 Task: Start in the project AgileLogic the sprint 'Virtualization Sprint', with a duration of 2 weeks. Start in the project AgileLogic the sprint 'Virtualization Sprint', with a duration of 1 week. Start in the project AgileLogic the sprint 'Virtualization Sprint', with a duration of 3 weeks
Action: Mouse moved to (1219, 269)
Screenshot: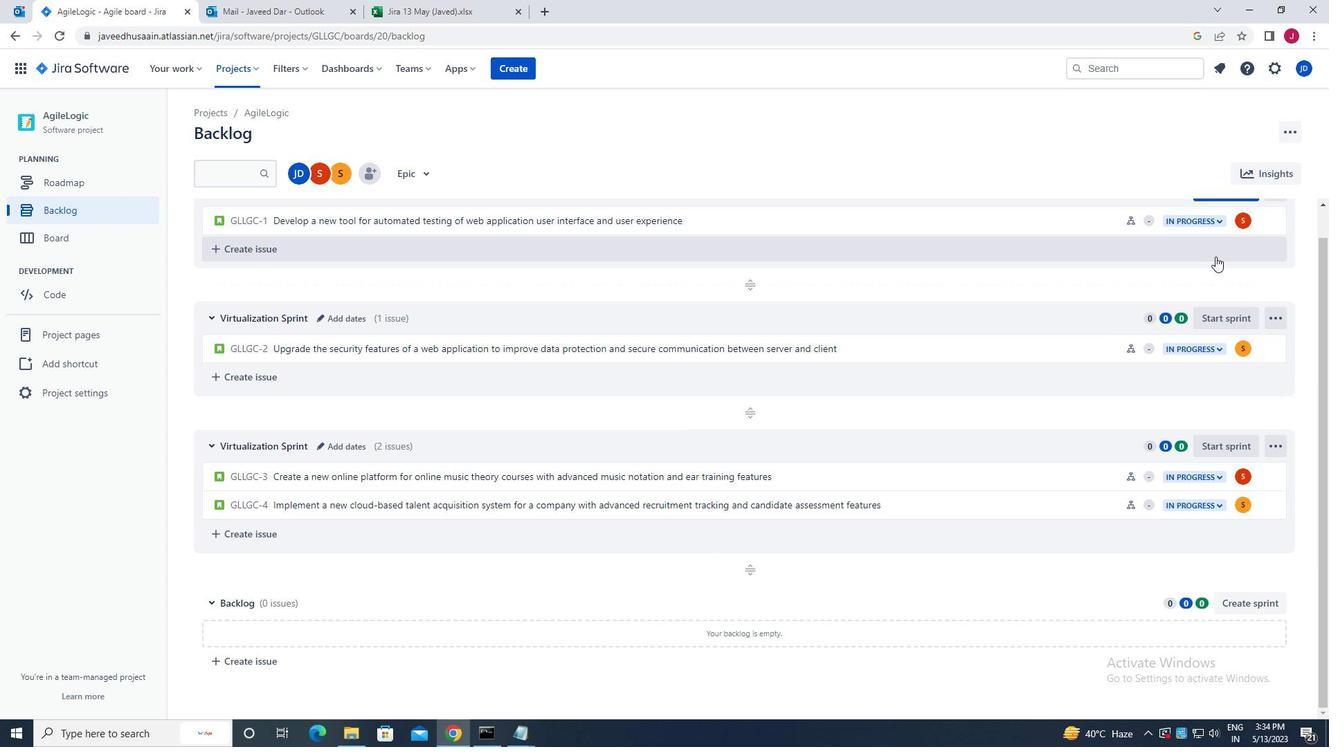 
Action: Mouse scrolled (1219, 270) with delta (0, 0)
Screenshot: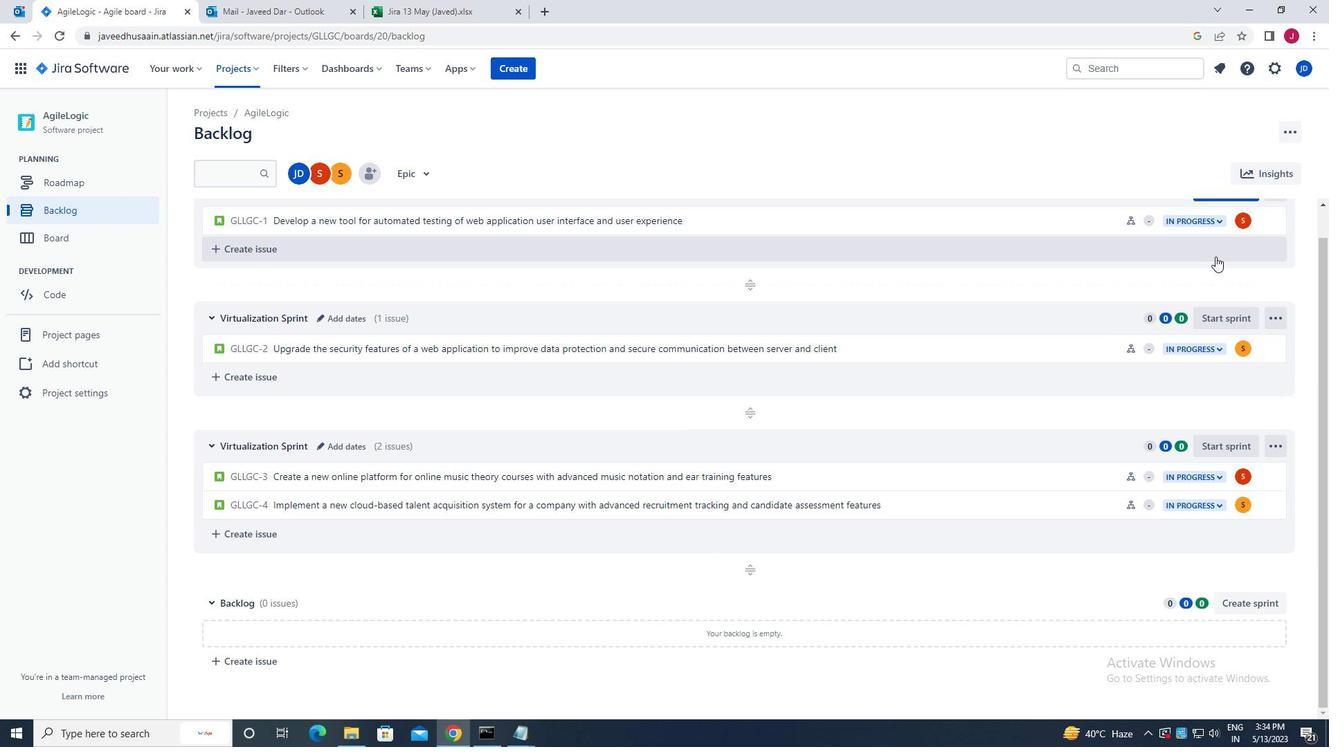 
Action: Mouse scrolled (1219, 270) with delta (0, 0)
Screenshot: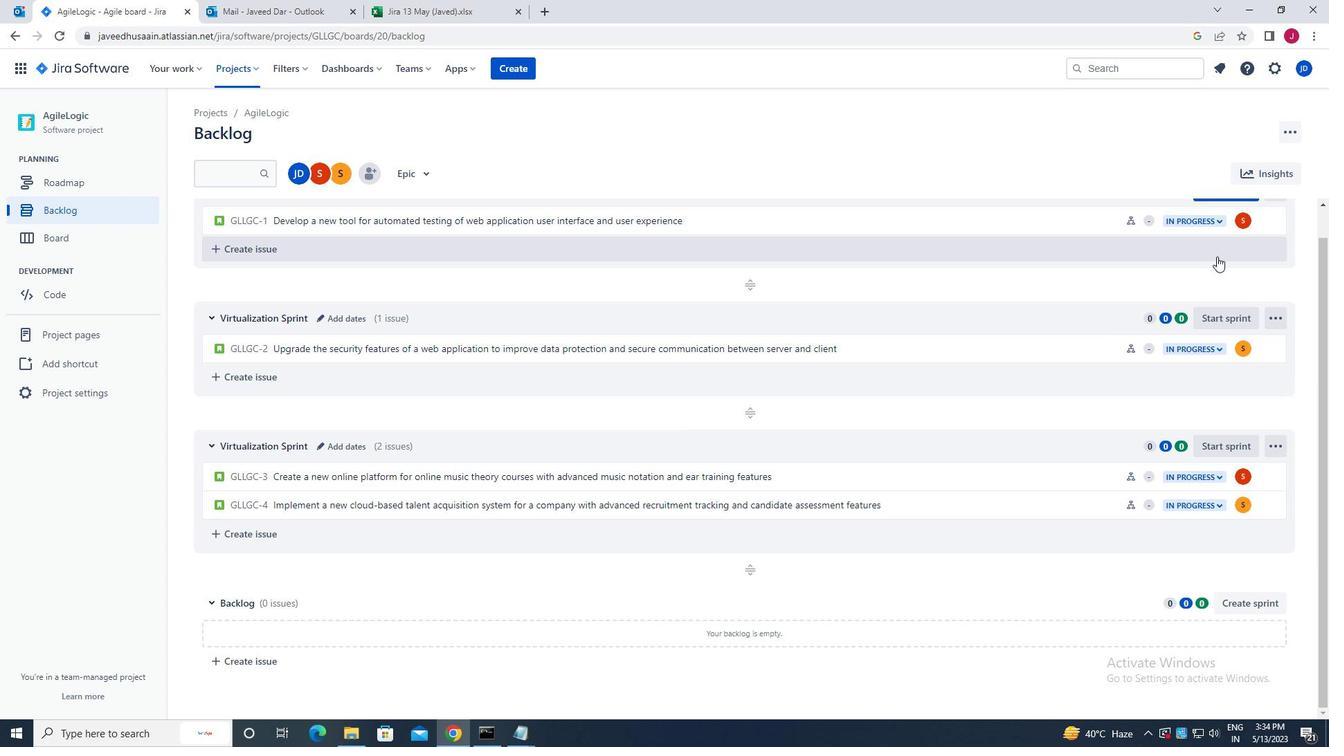 
Action: Mouse moved to (1220, 269)
Screenshot: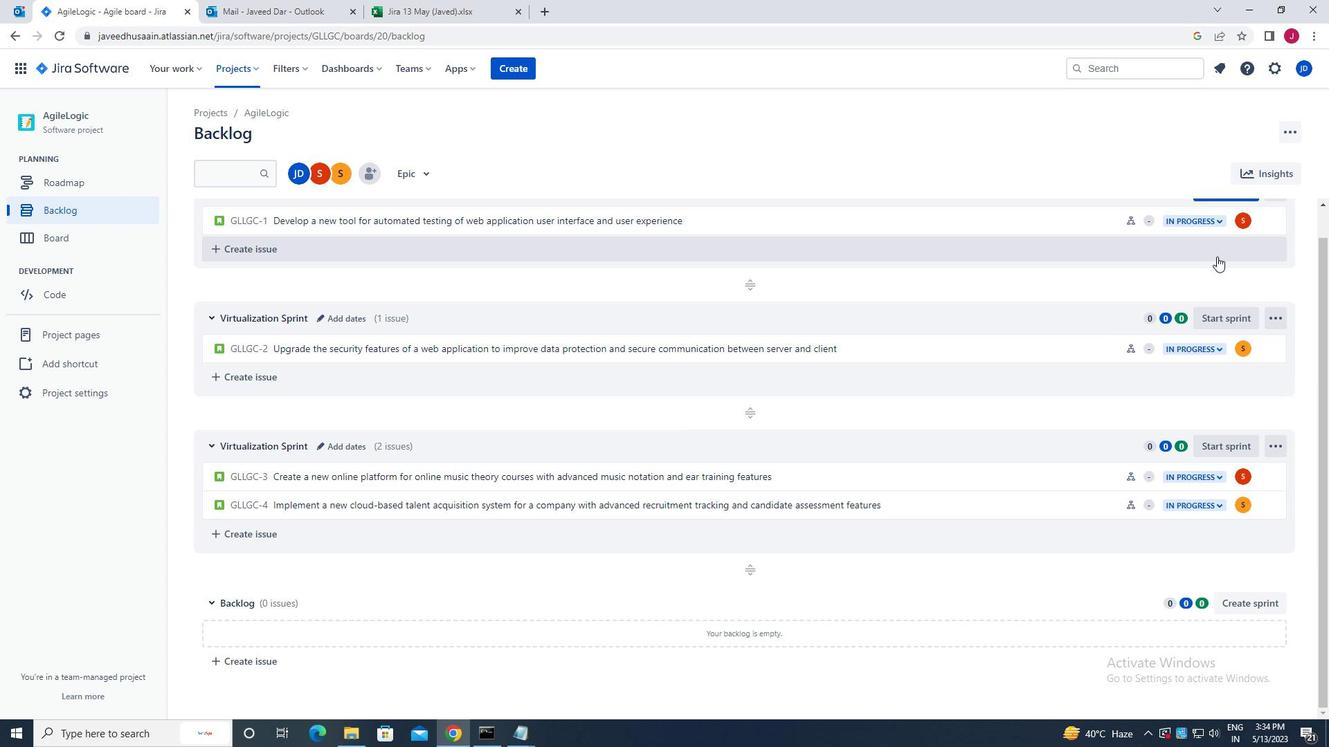 
Action: Mouse scrolled (1220, 270) with delta (0, 0)
Screenshot: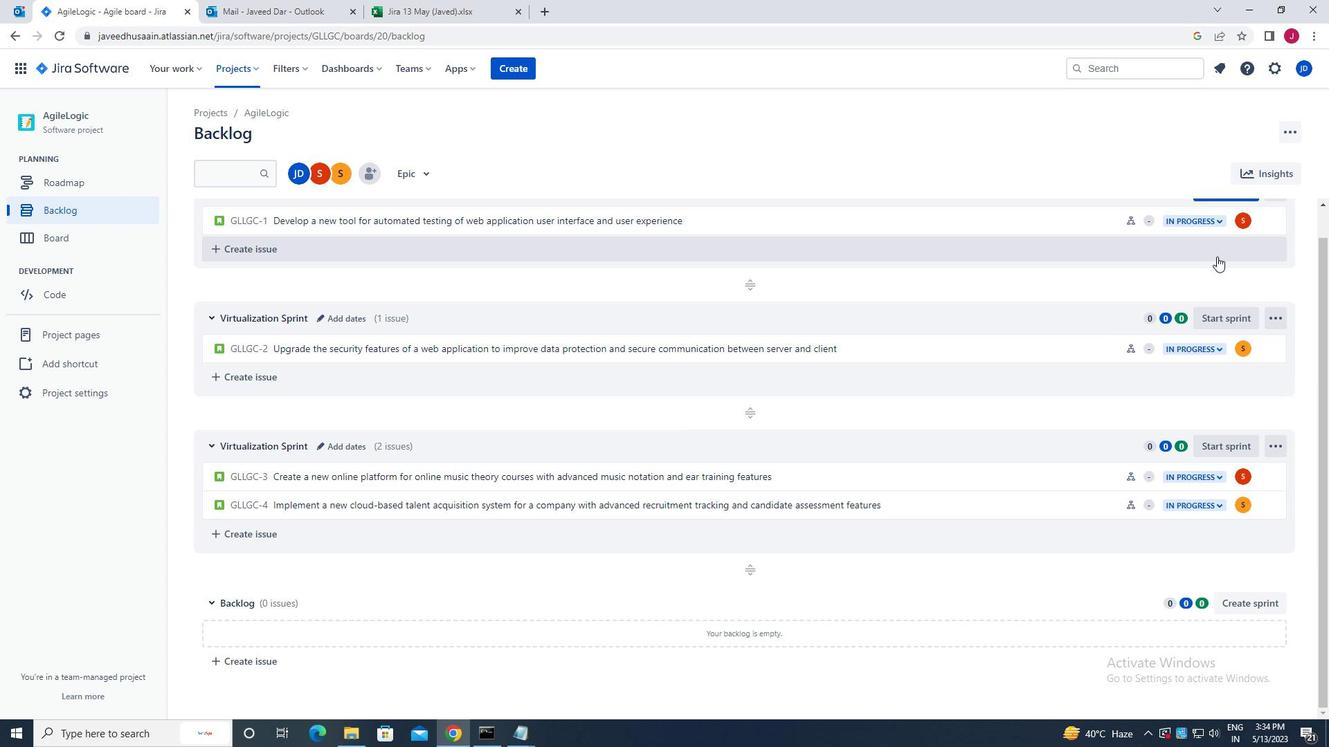 
Action: Mouse moved to (1230, 216)
Screenshot: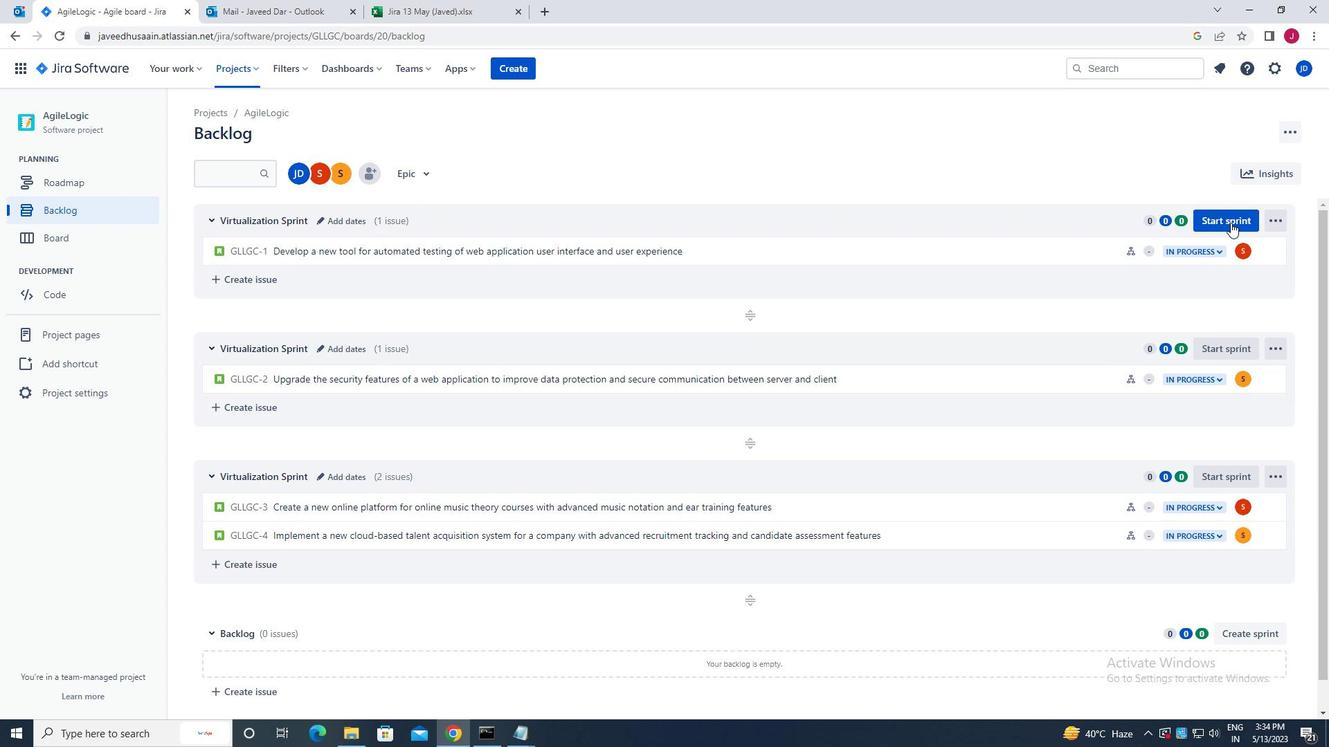 
Action: Mouse pressed left at (1230, 216)
Screenshot: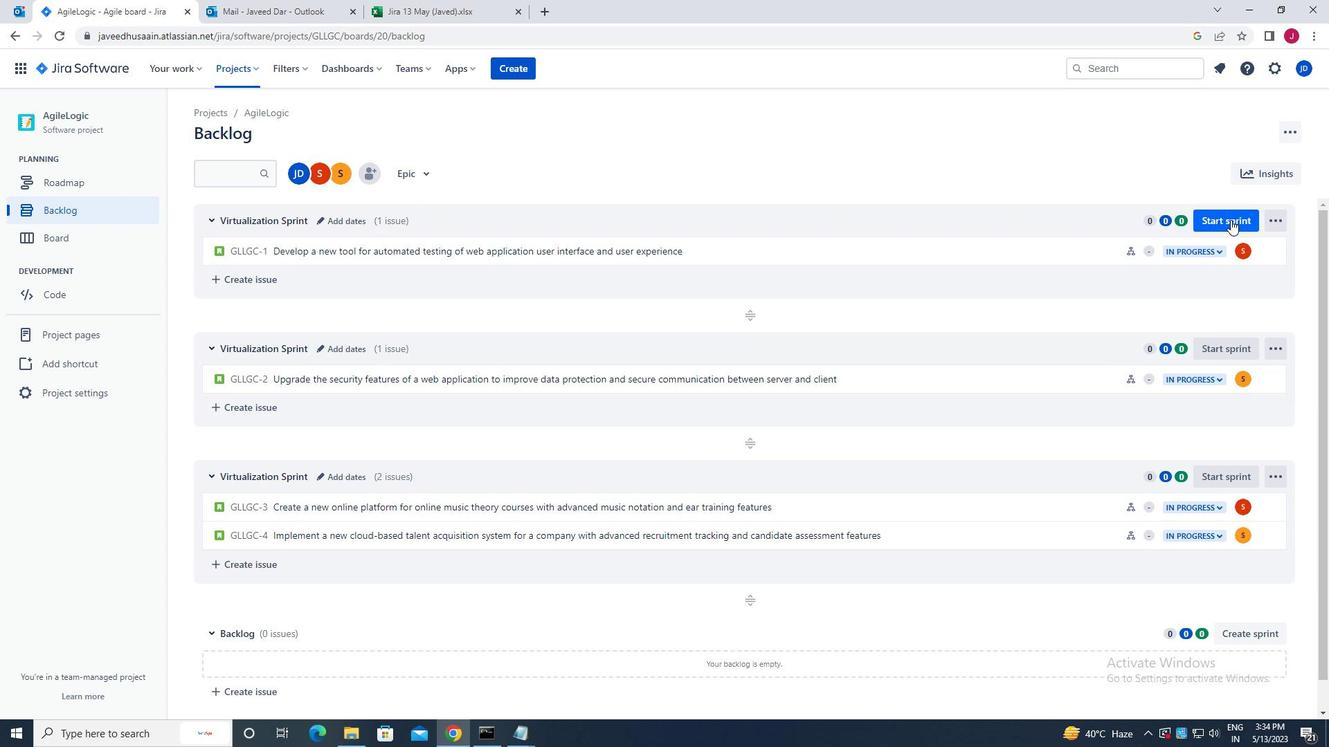 
Action: Mouse moved to (541, 240)
Screenshot: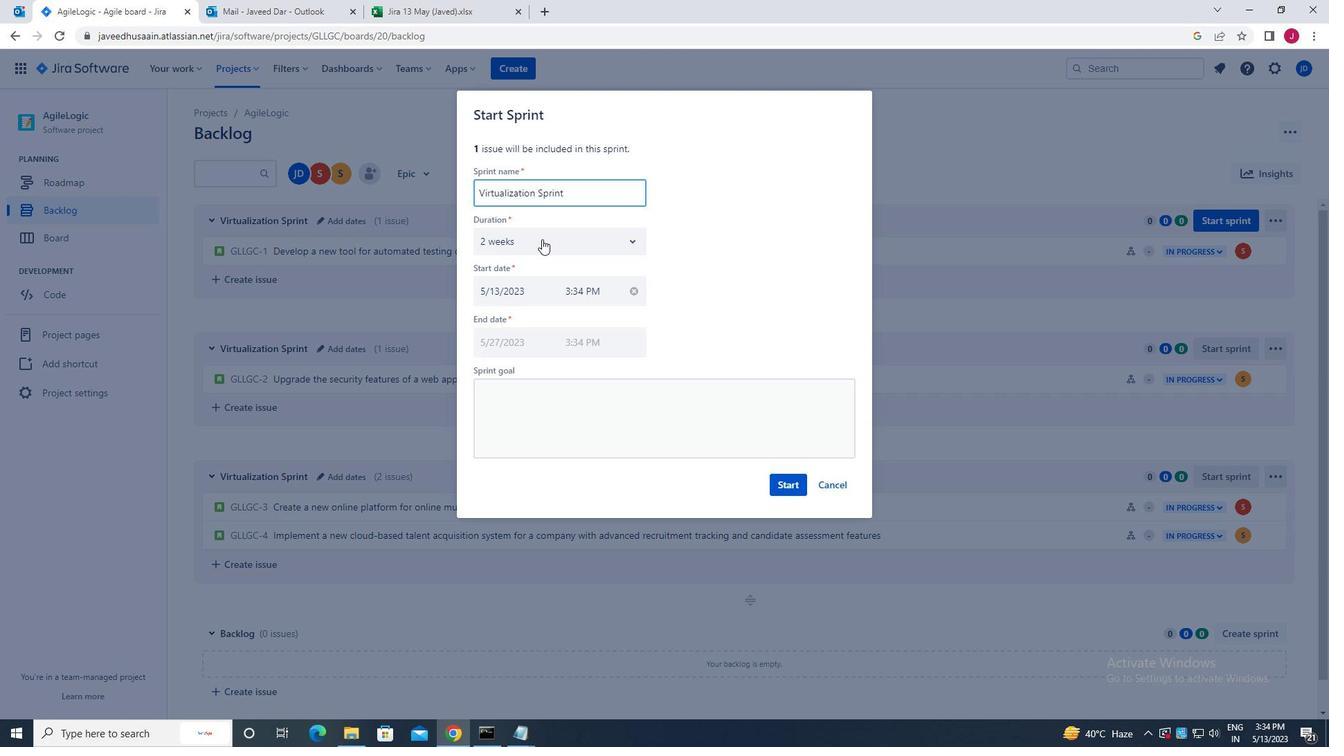 
Action: Mouse pressed left at (541, 240)
Screenshot: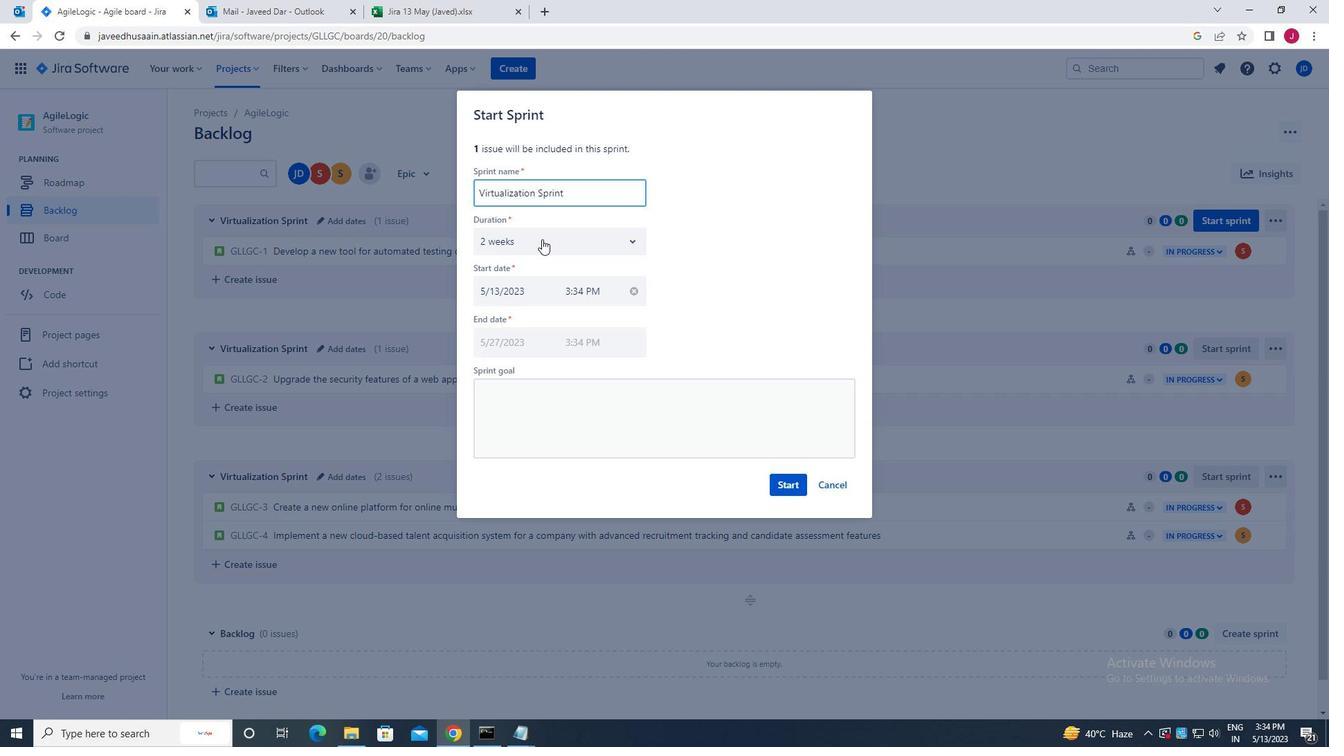 
Action: Mouse moved to (519, 300)
Screenshot: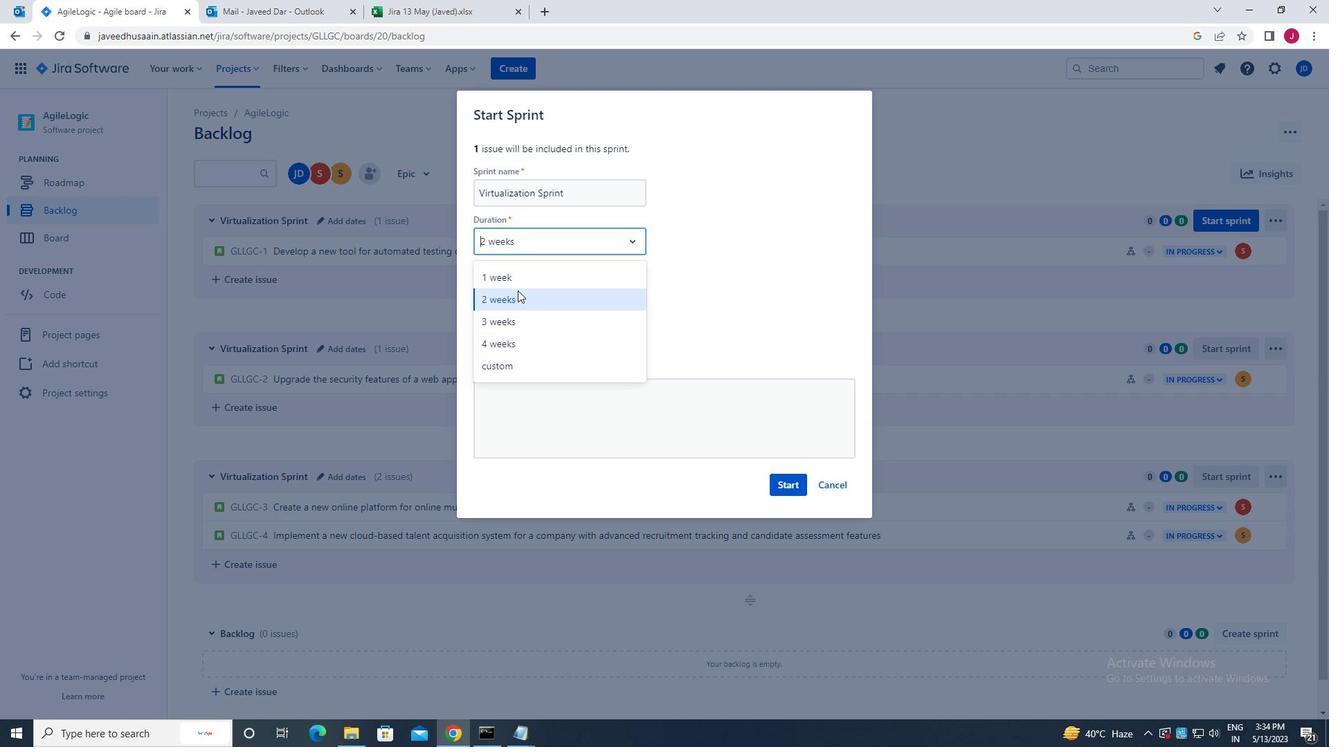 
Action: Mouse pressed left at (519, 300)
Screenshot: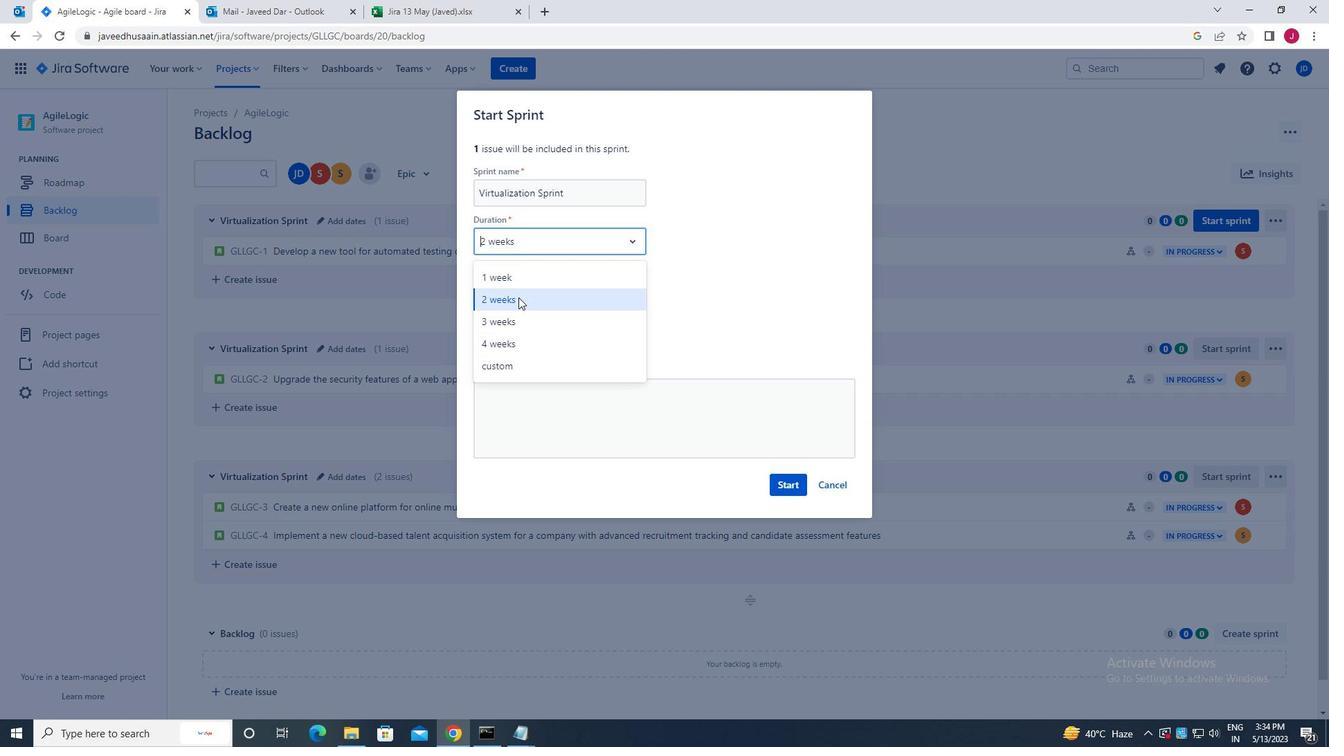 
Action: Mouse moved to (791, 488)
Screenshot: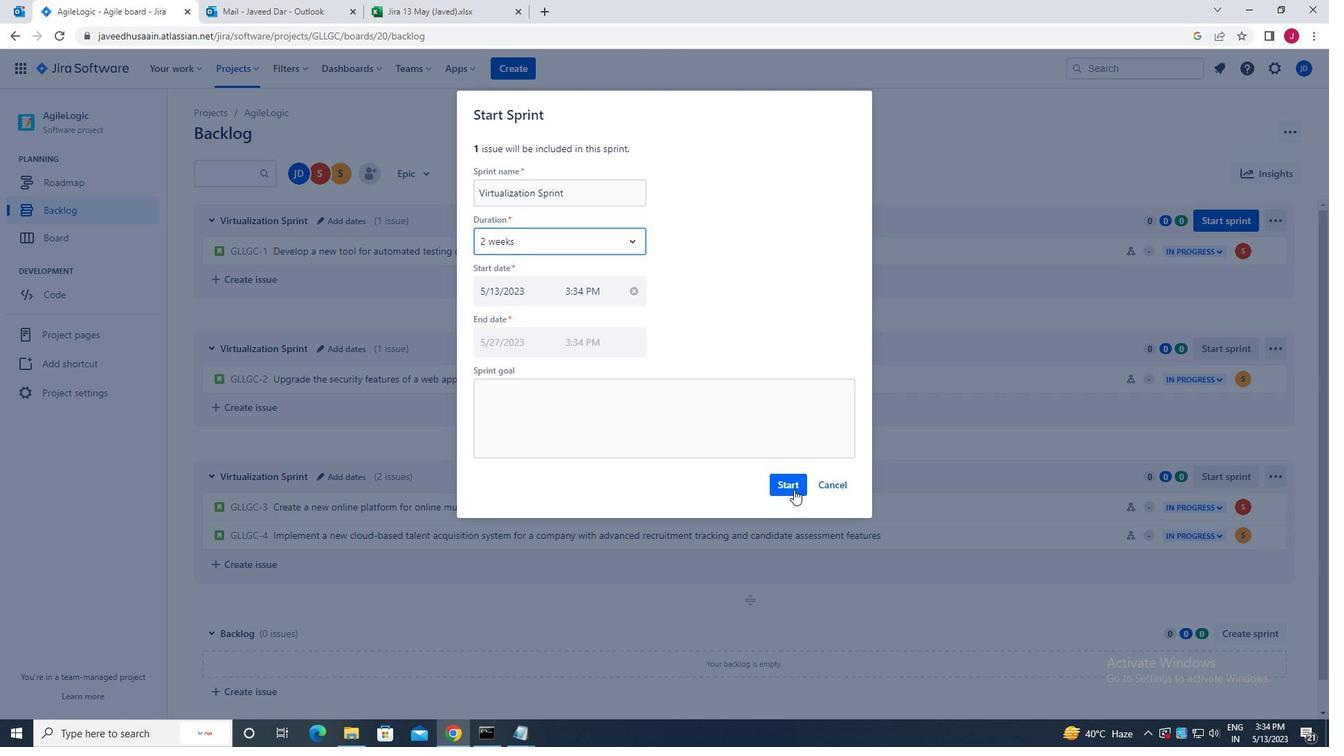 
Action: Mouse pressed left at (791, 488)
Screenshot: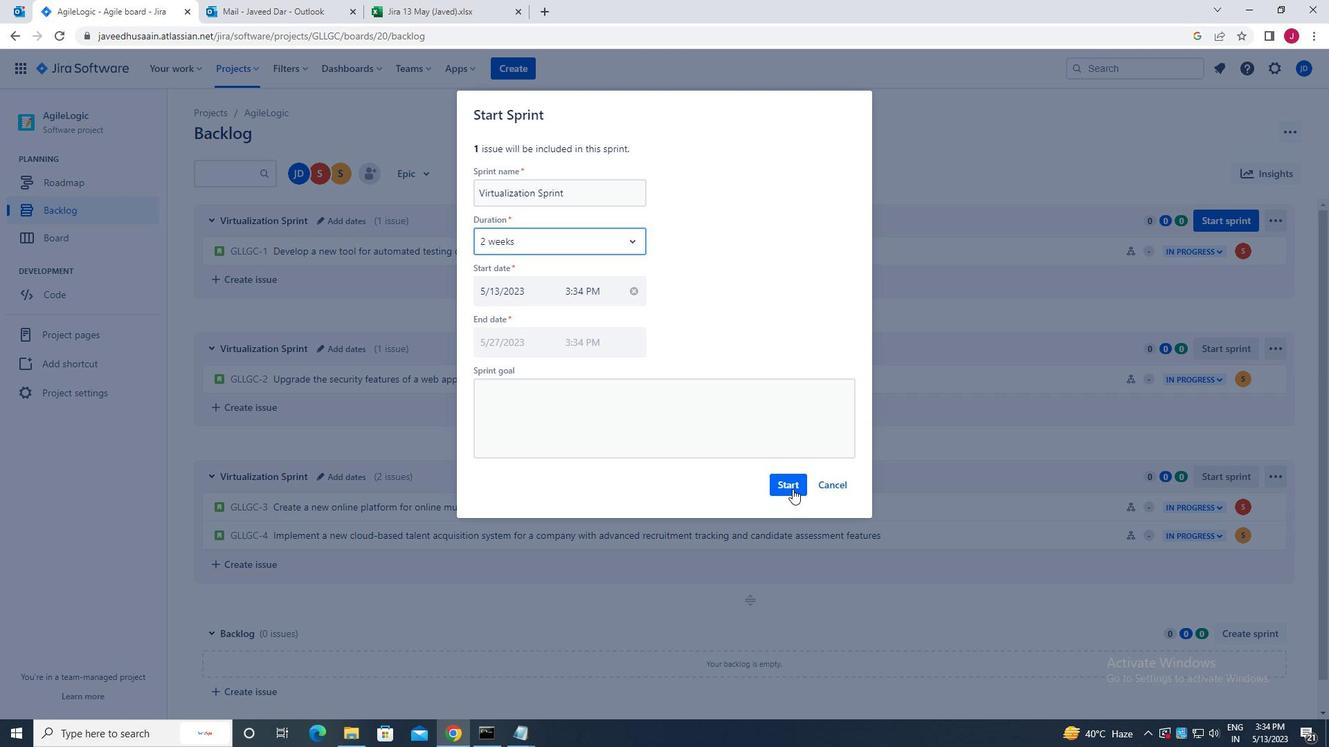 
Action: Mouse moved to (116, 213)
Screenshot: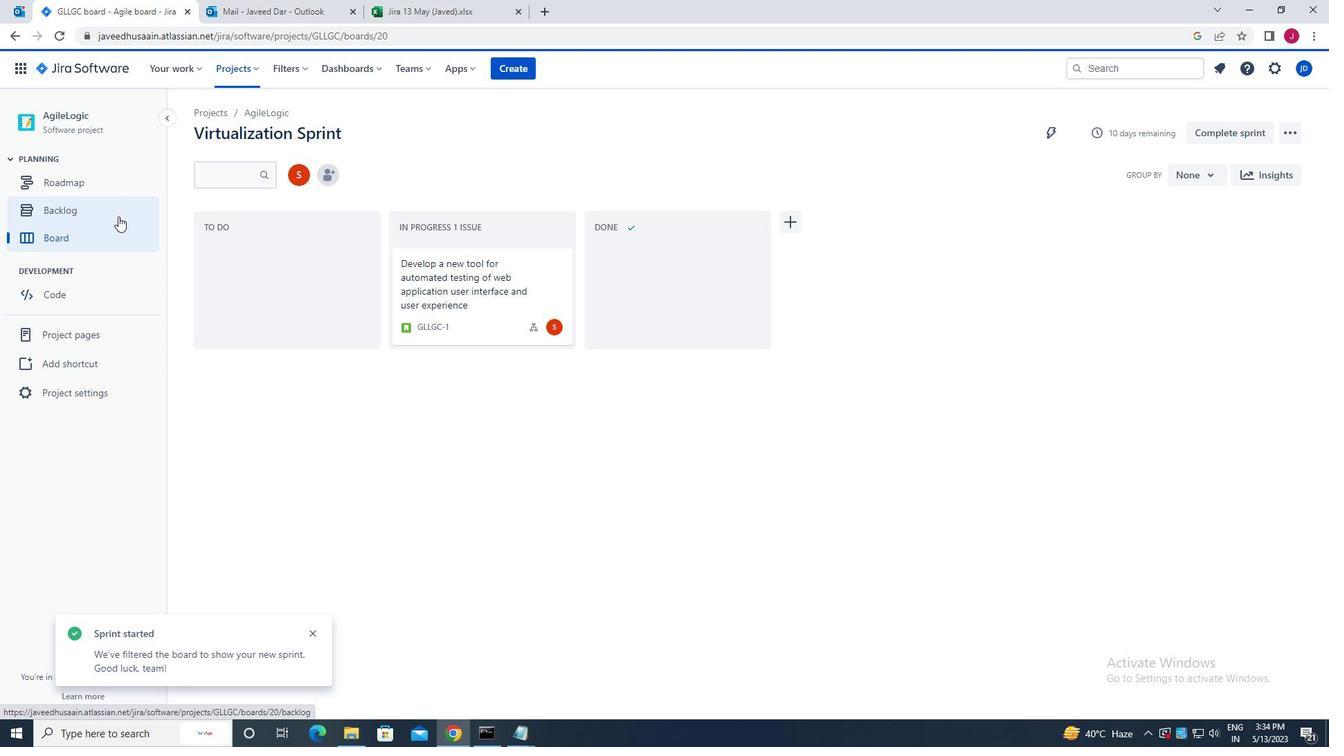 
Action: Mouse pressed left at (116, 213)
Screenshot: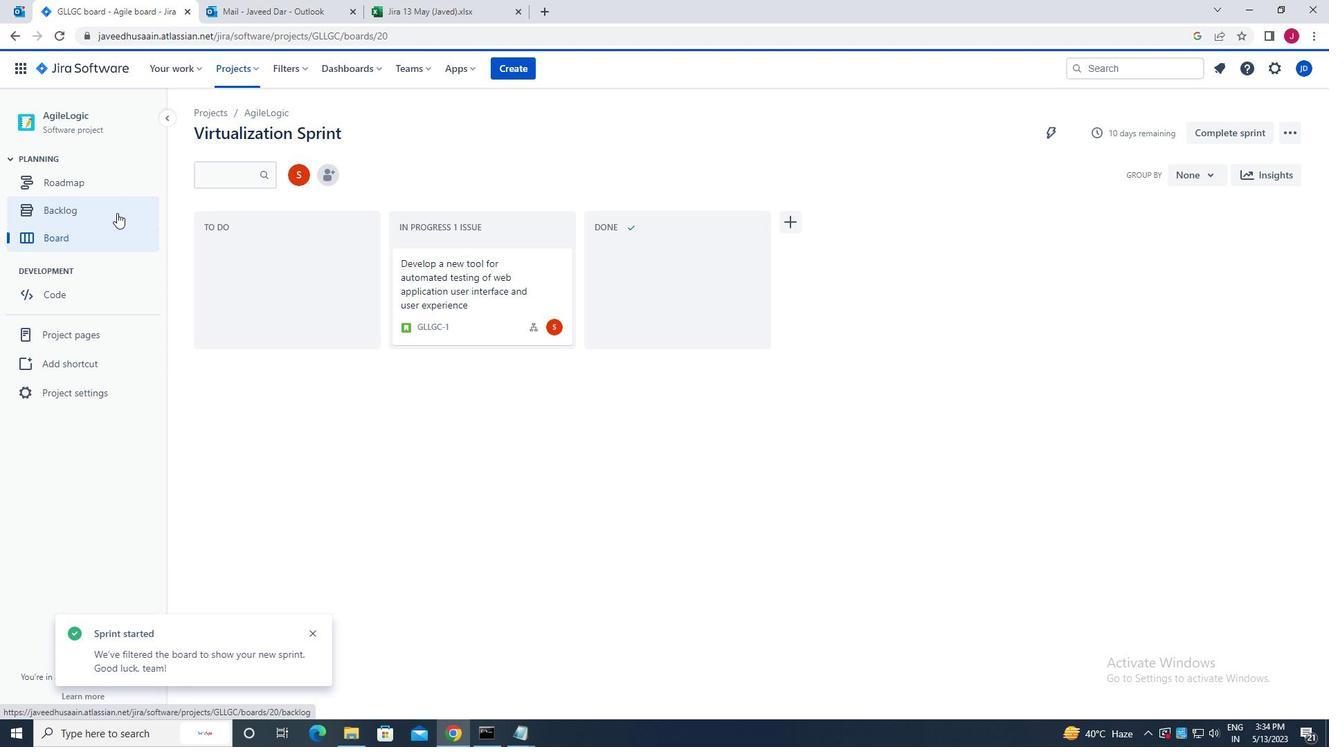 
Action: Mouse moved to (1221, 342)
Screenshot: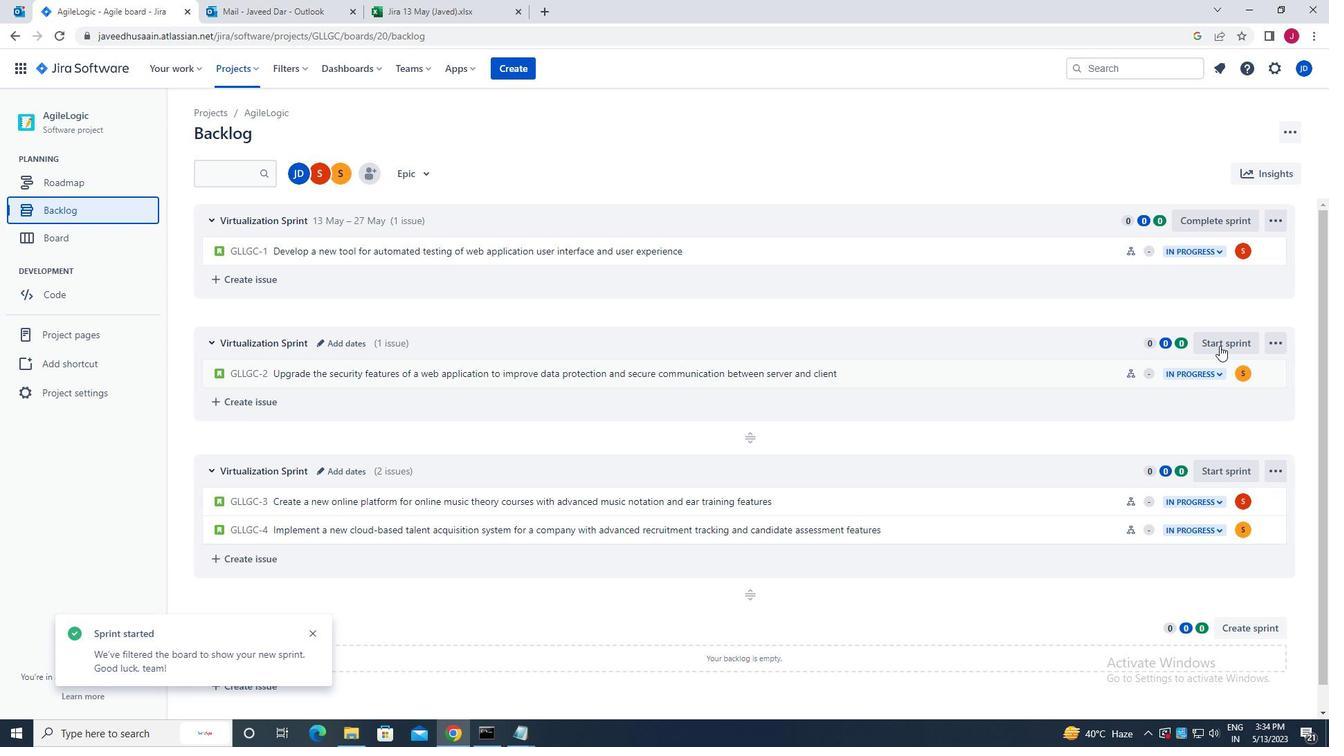 
Action: Mouse pressed left at (1221, 342)
Screenshot: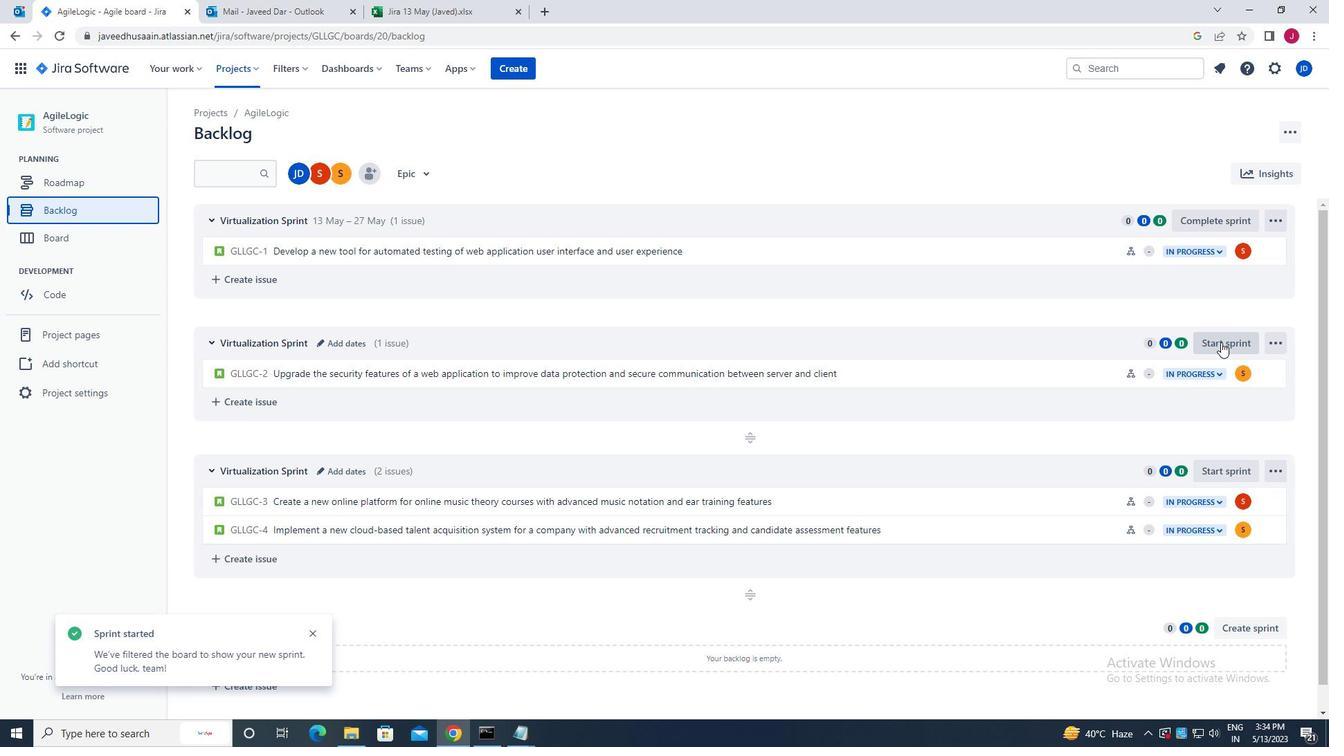 
Action: Mouse moved to (533, 239)
Screenshot: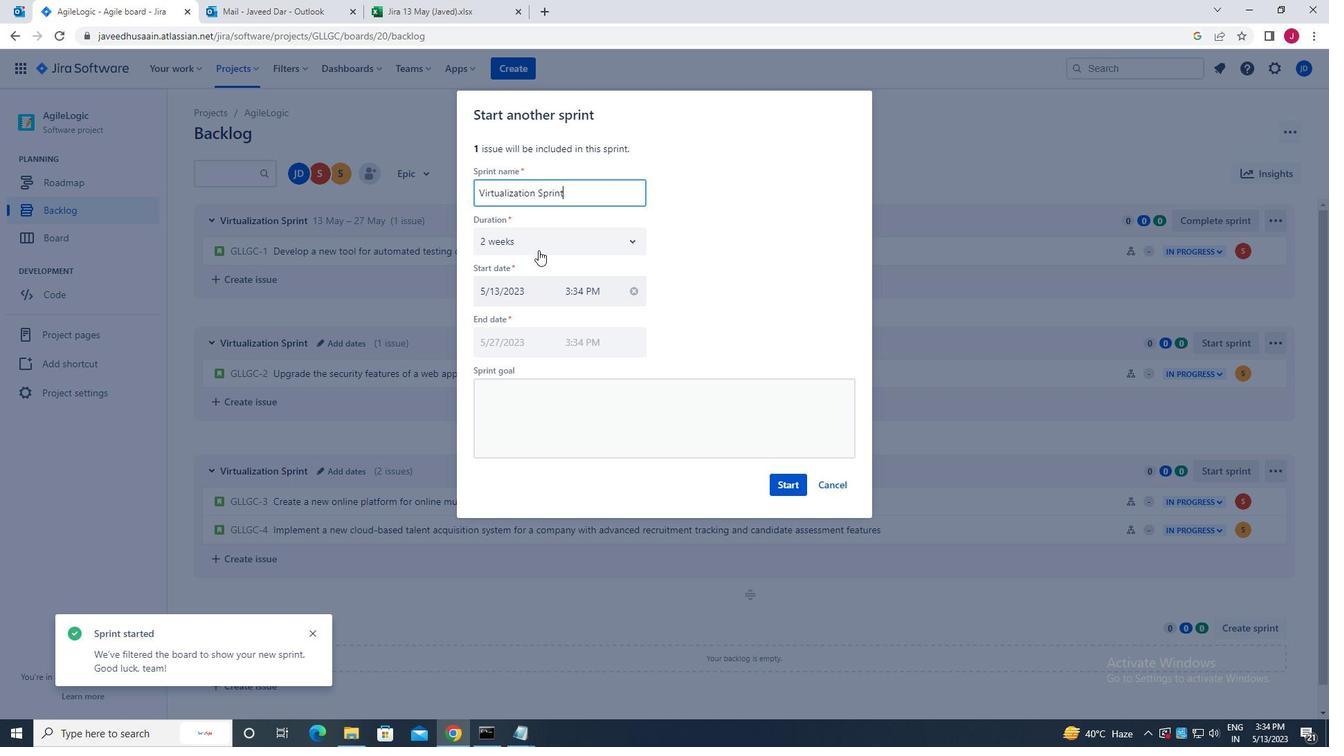 
Action: Mouse pressed left at (533, 239)
Screenshot: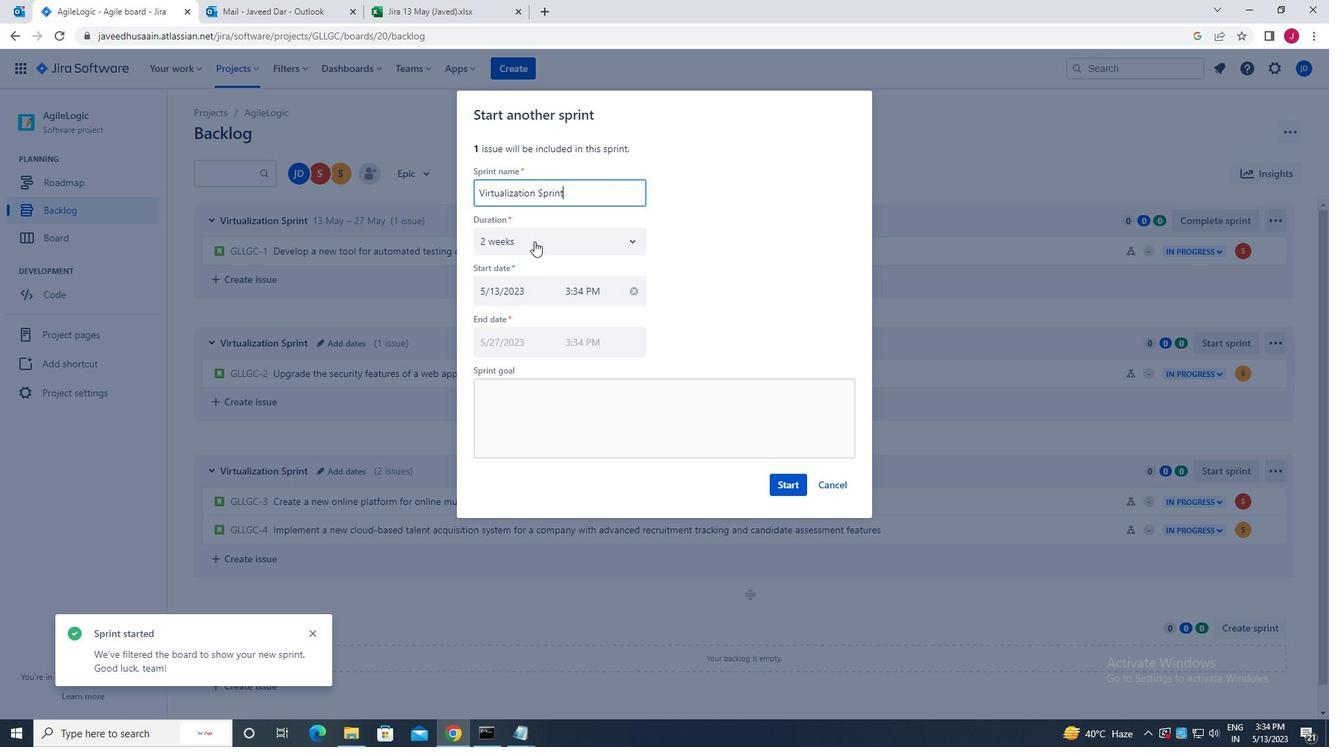 
Action: Mouse moved to (521, 275)
Screenshot: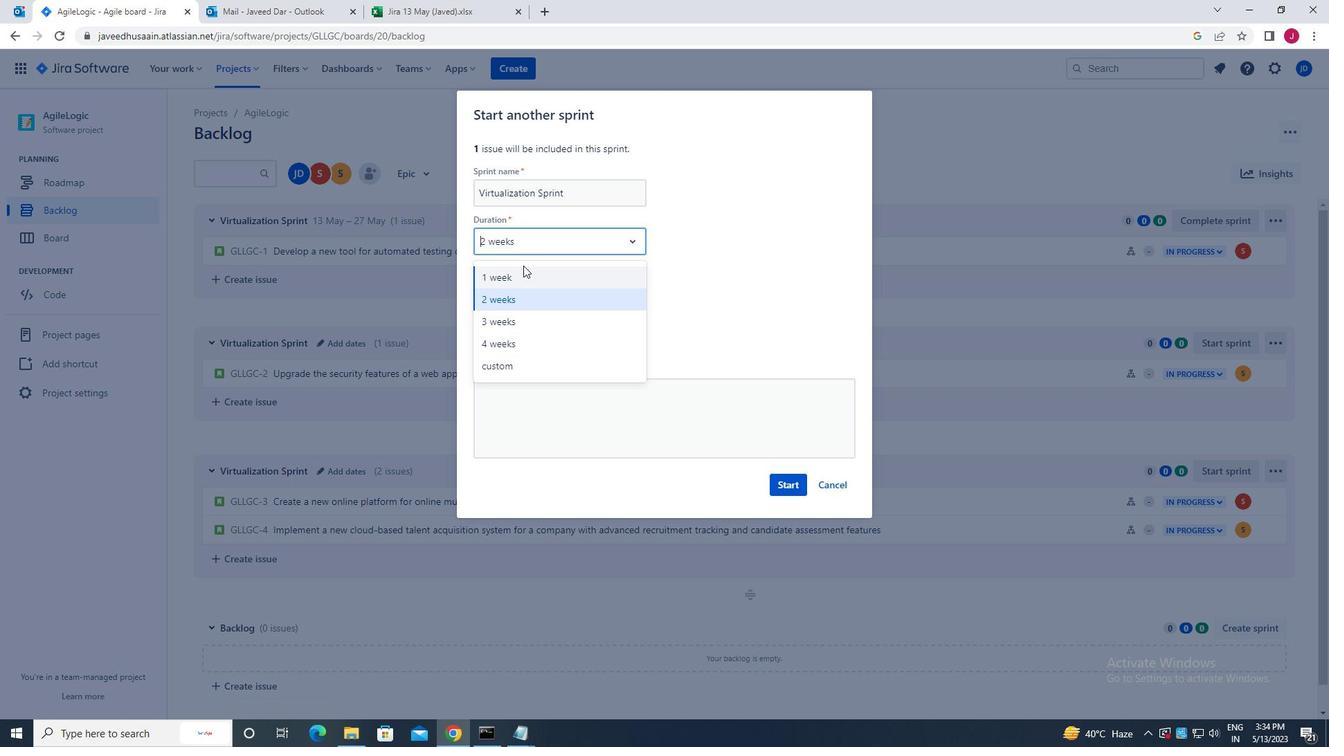 
Action: Mouse pressed left at (521, 275)
Screenshot: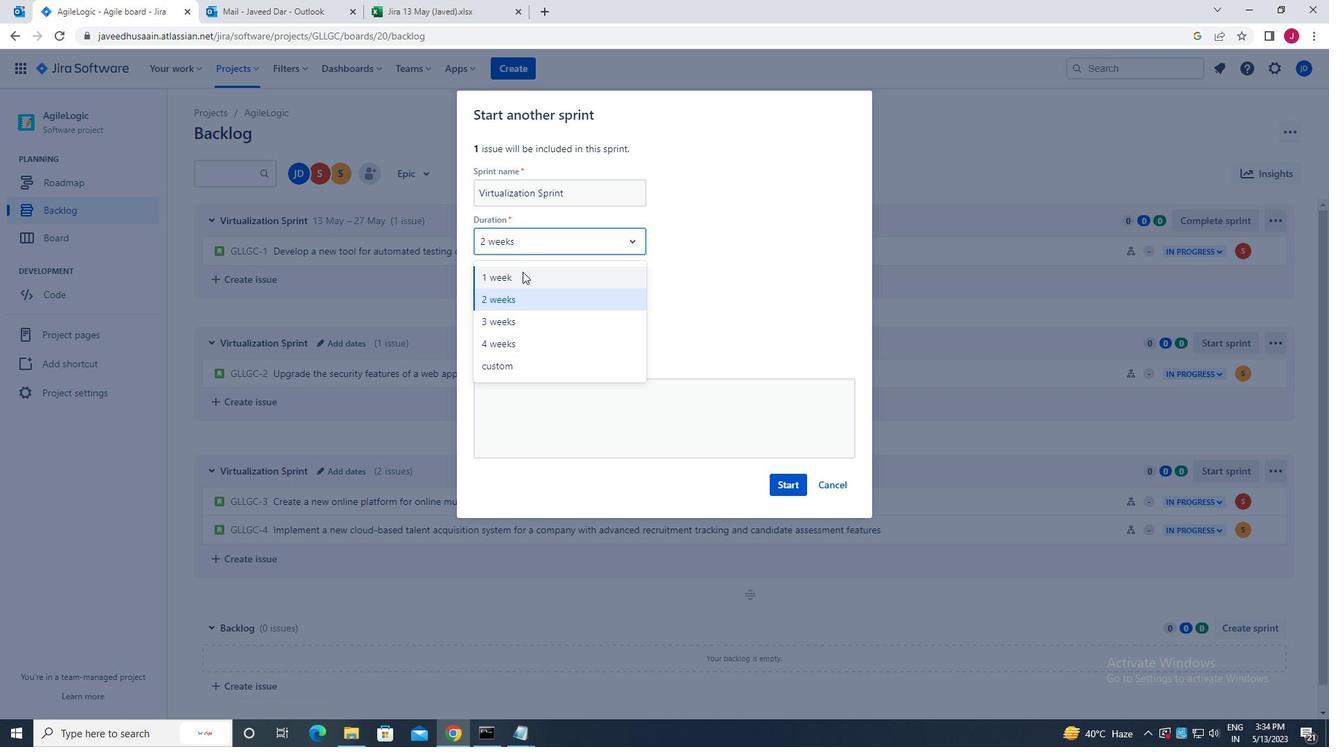 
Action: Mouse moved to (790, 488)
Screenshot: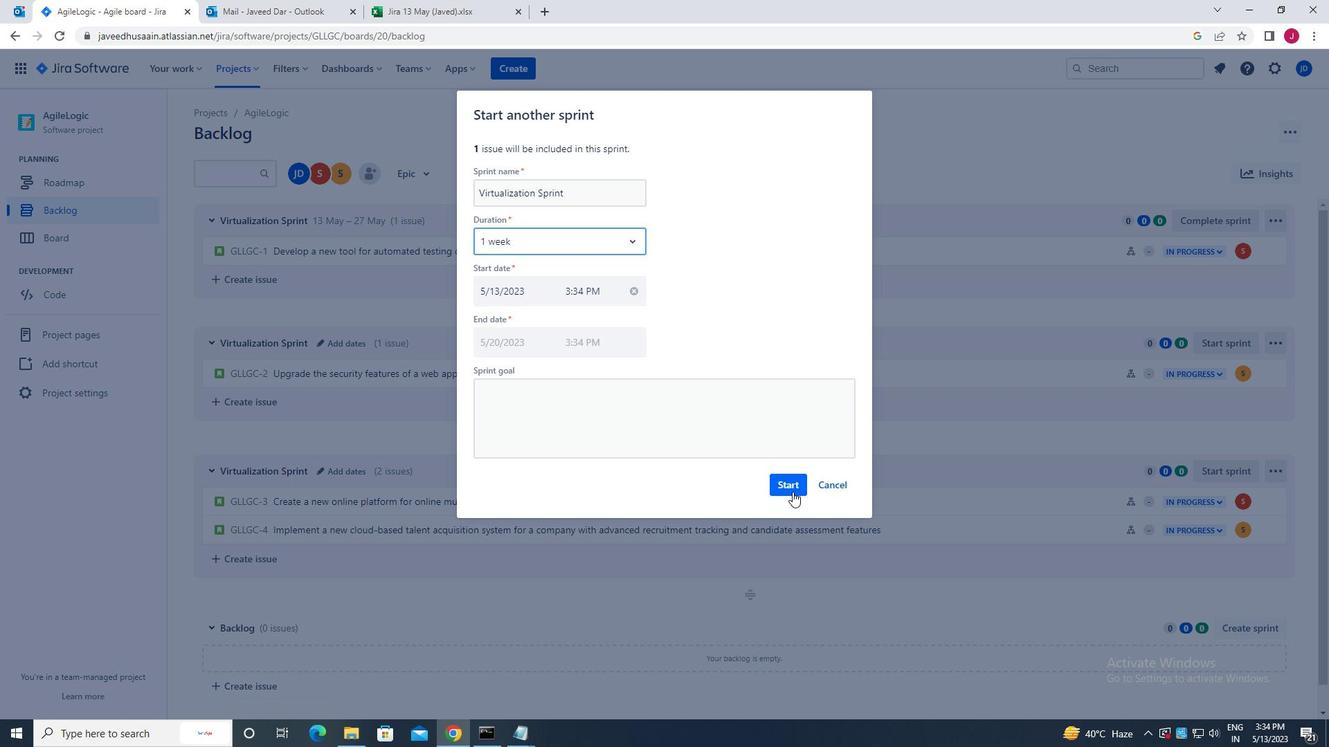 
Action: Mouse pressed left at (790, 488)
Screenshot: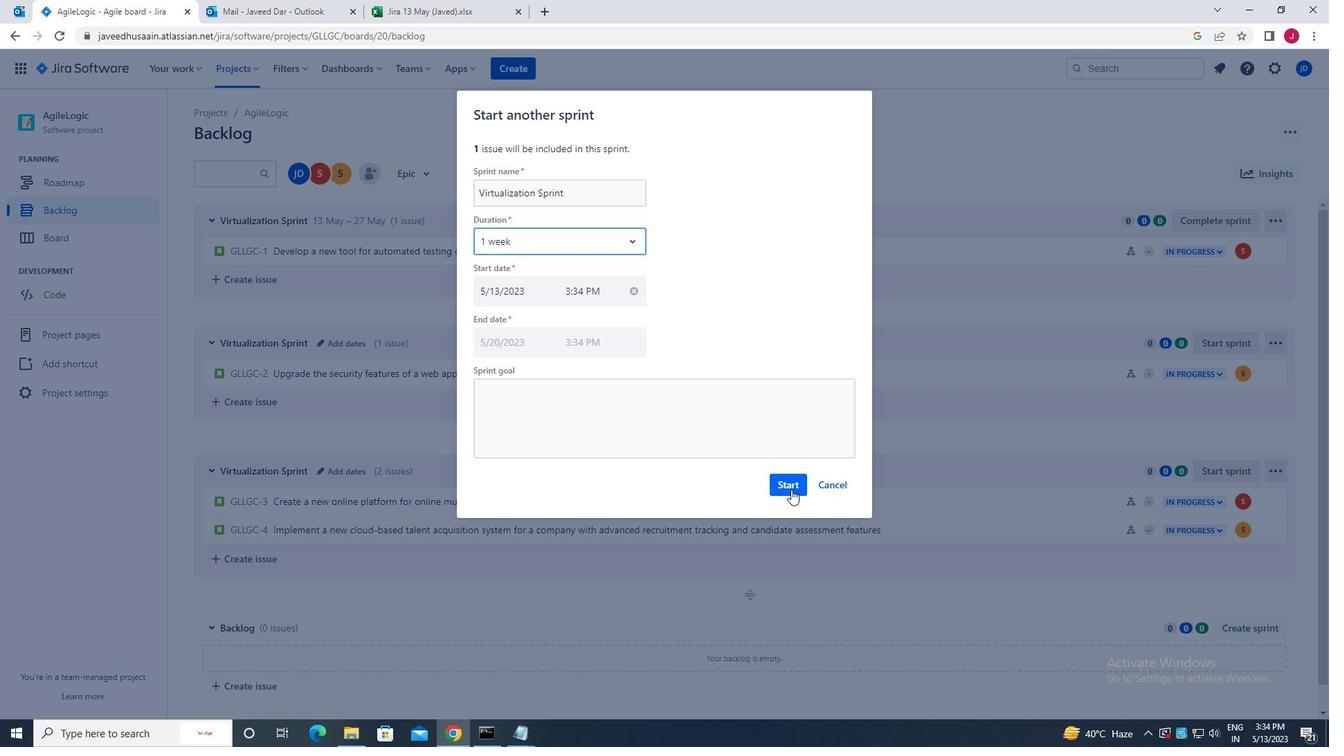 
Action: Mouse moved to (74, 215)
Screenshot: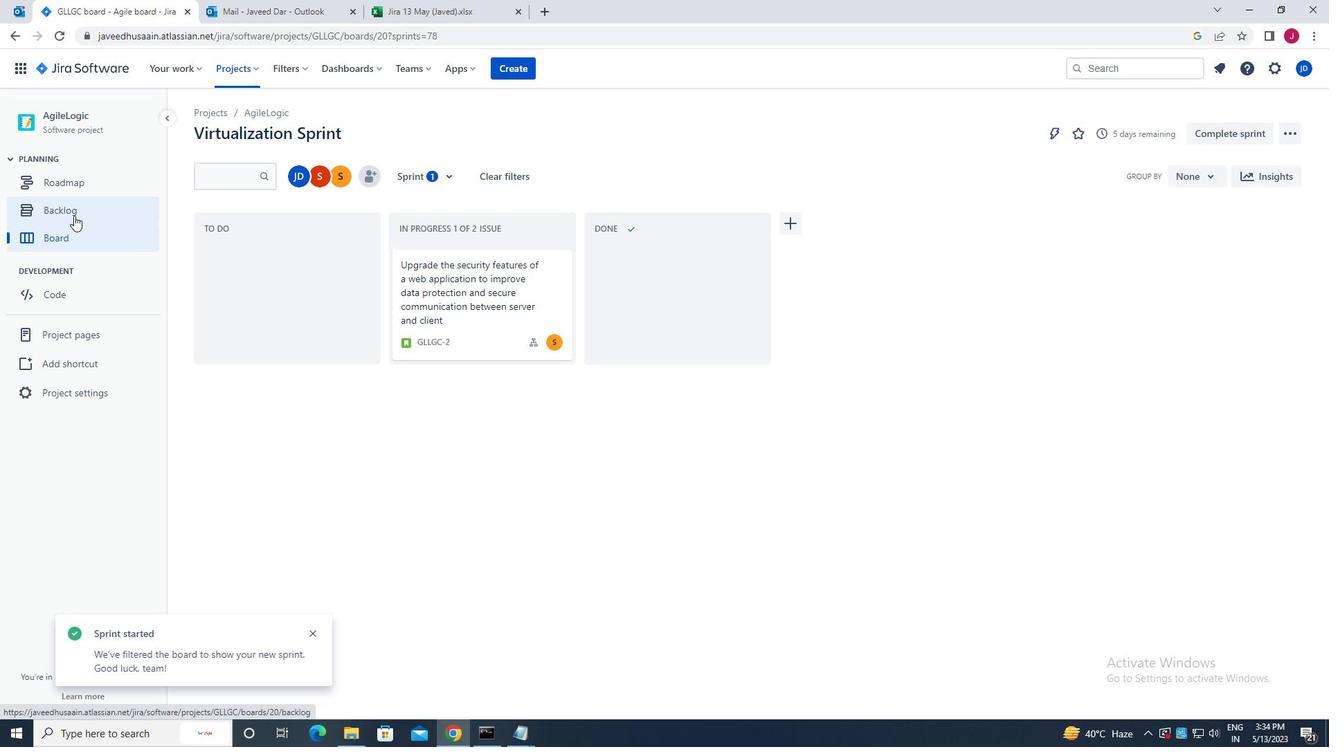 
Action: Mouse pressed left at (74, 215)
Screenshot: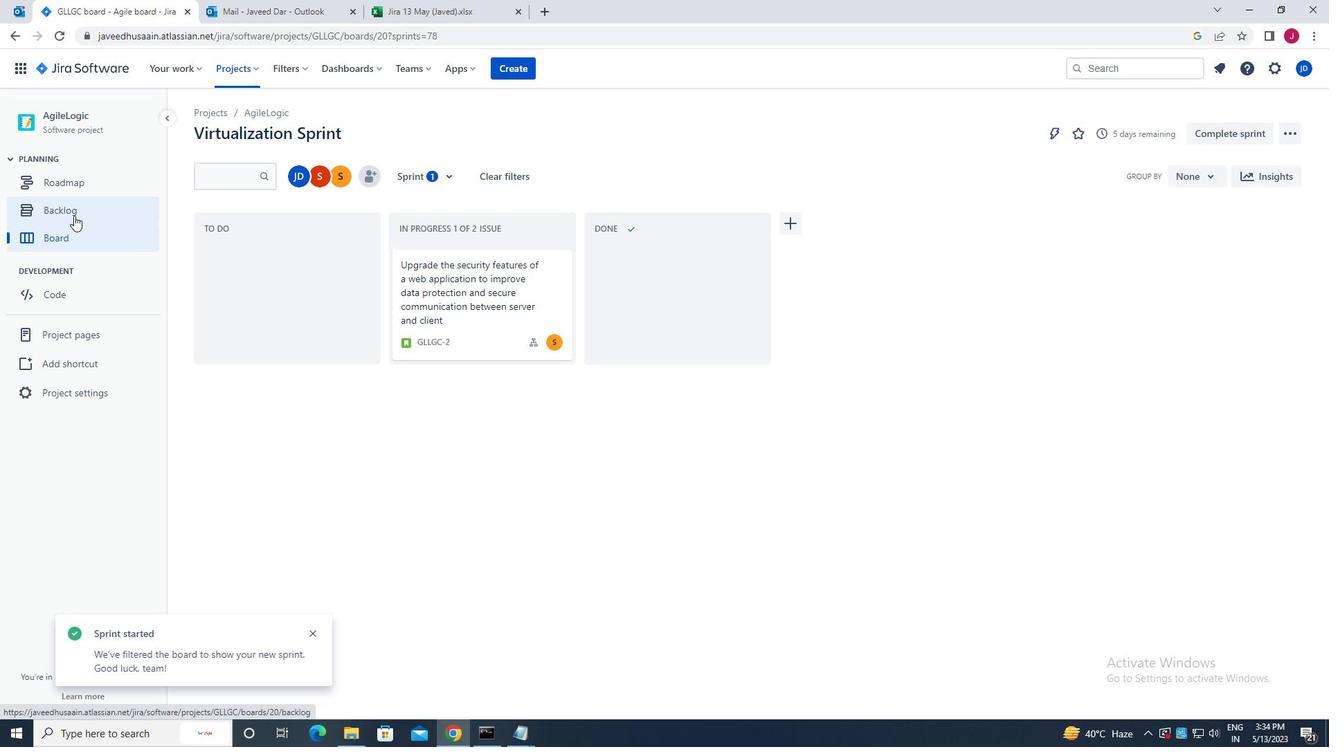 
Action: Mouse moved to (1226, 466)
Screenshot: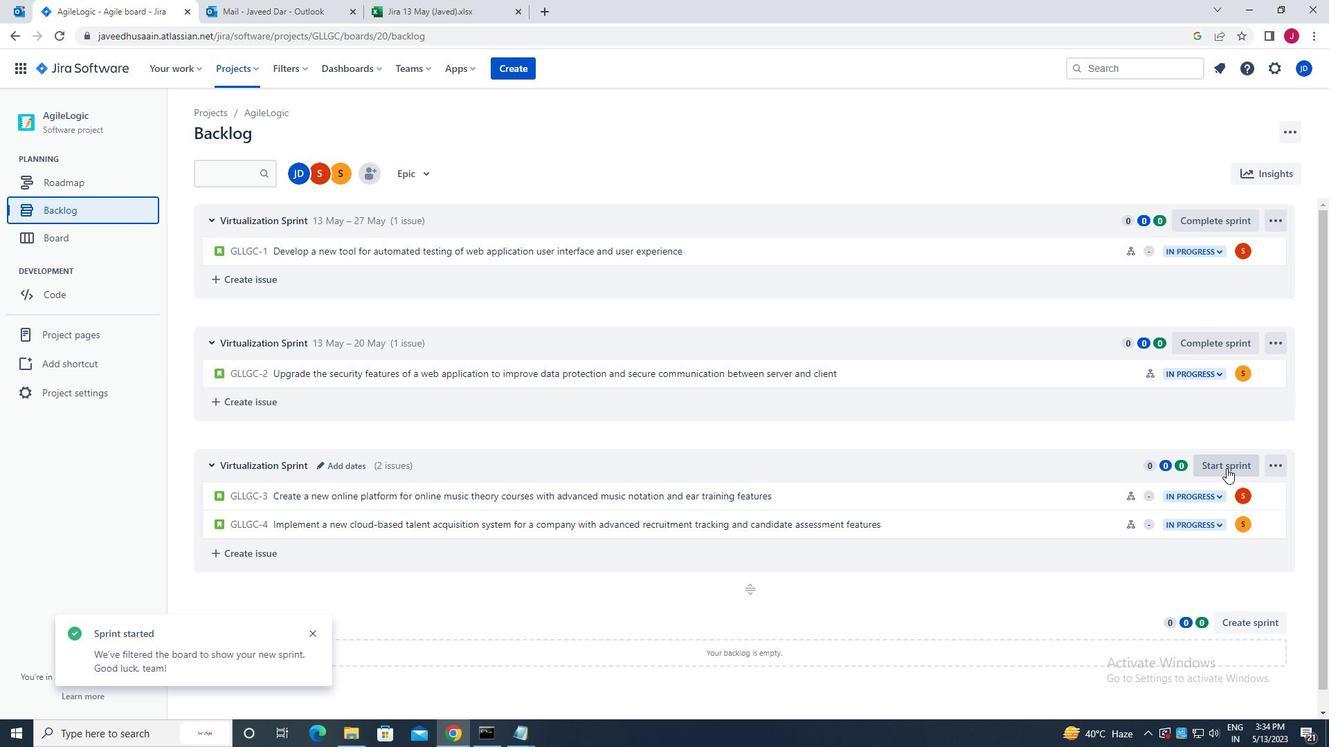 
Action: Mouse pressed left at (1226, 466)
Screenshot: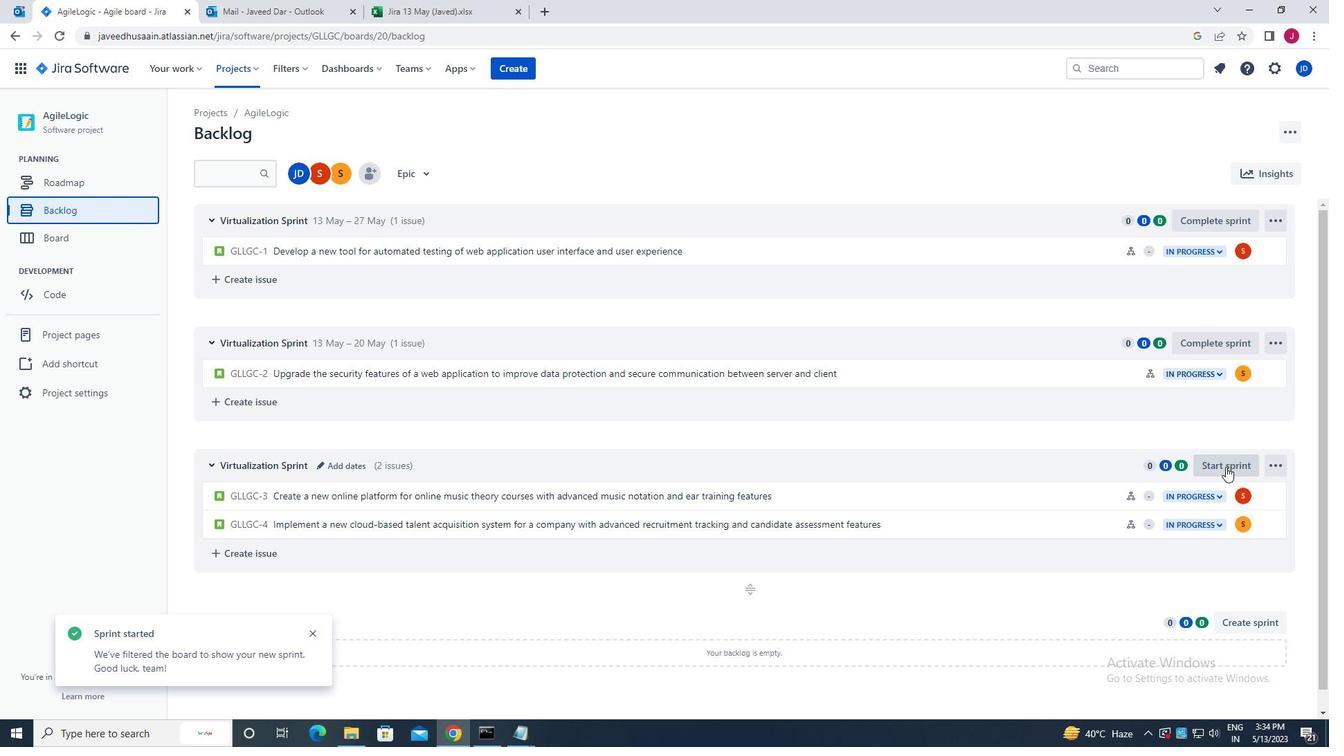 
Action: Mouse moved to (521, 238)
Screenshot: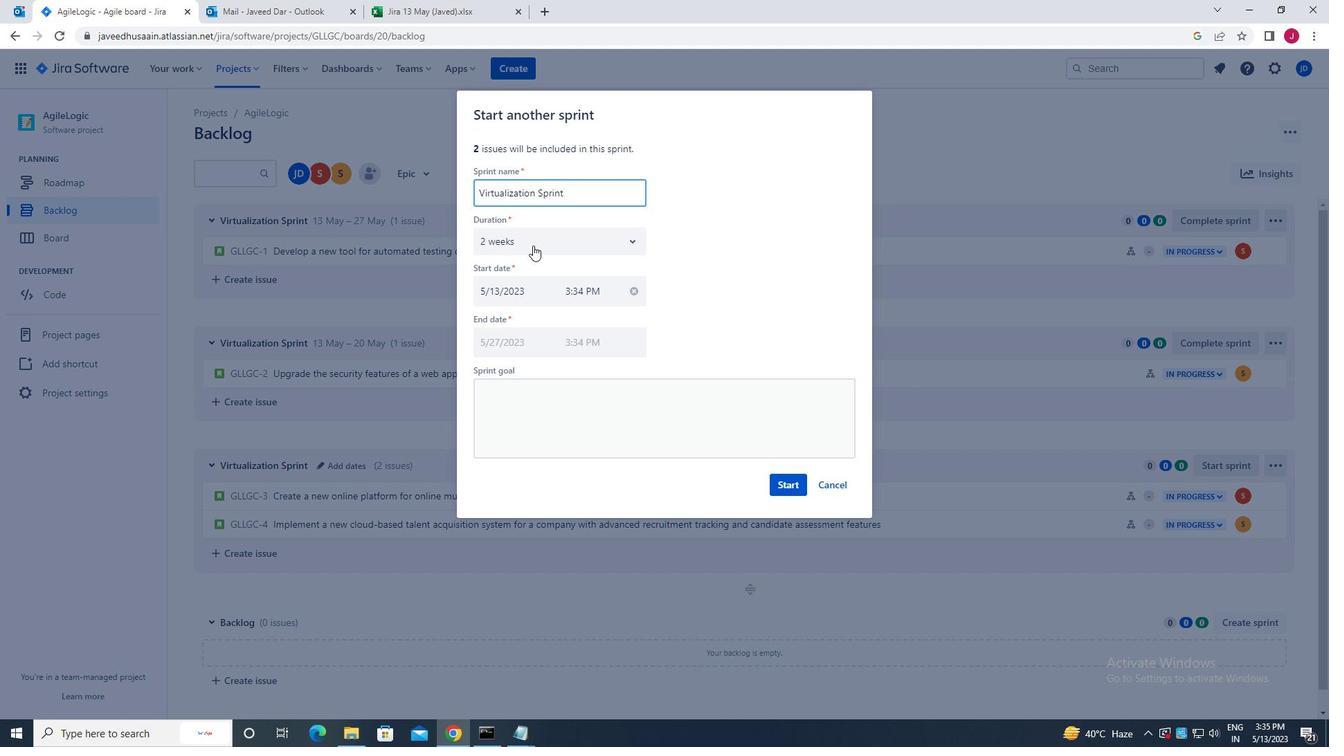 
Action: Mouse pressed left at (521, 238)
Screenshot: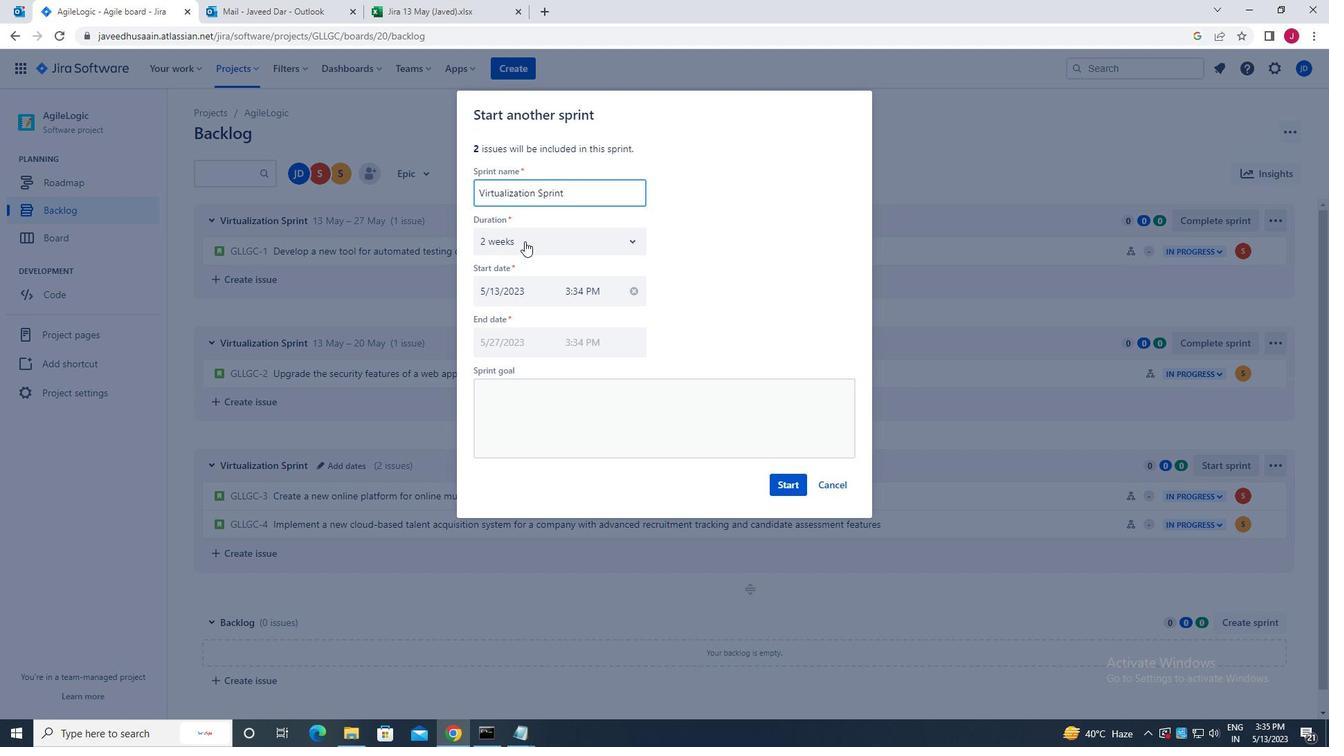 
Action: Mouse moved to (520, 324)
Screenshot: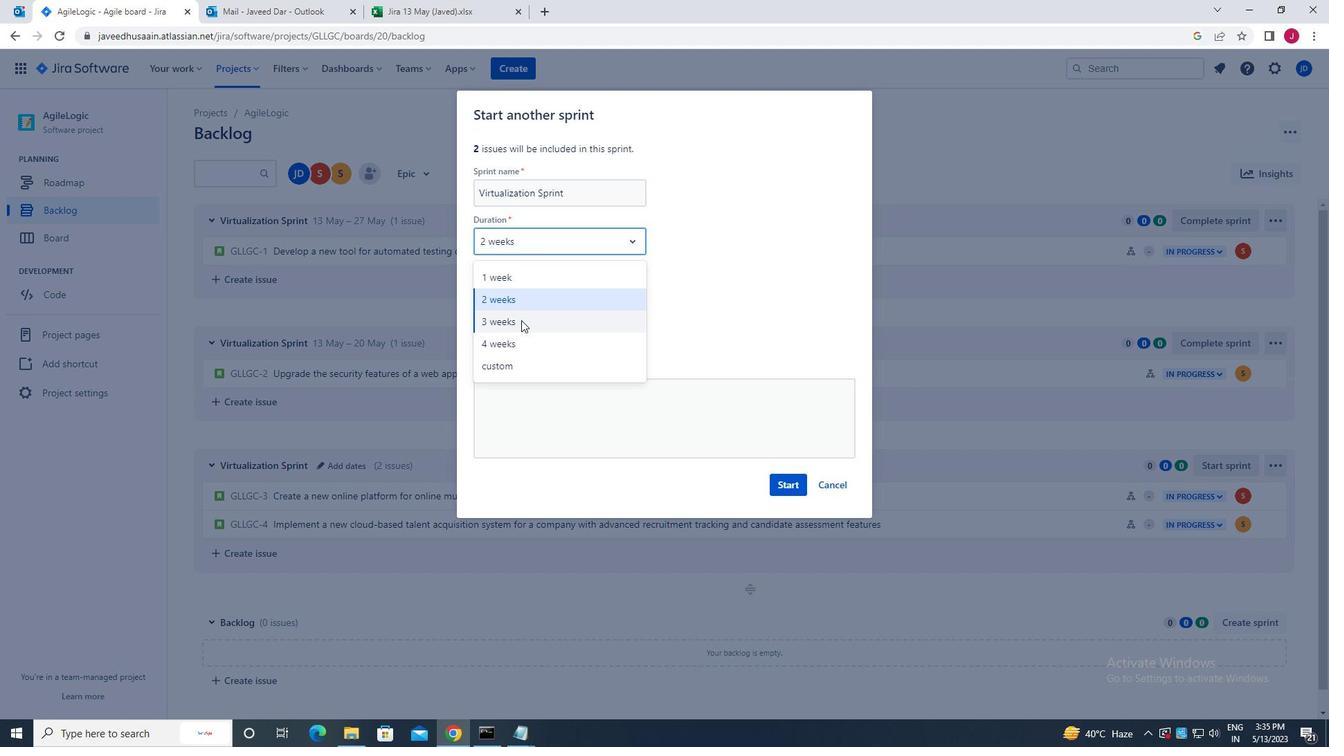 
Action: Mouse pressed left at (520, 324)
Screenshot: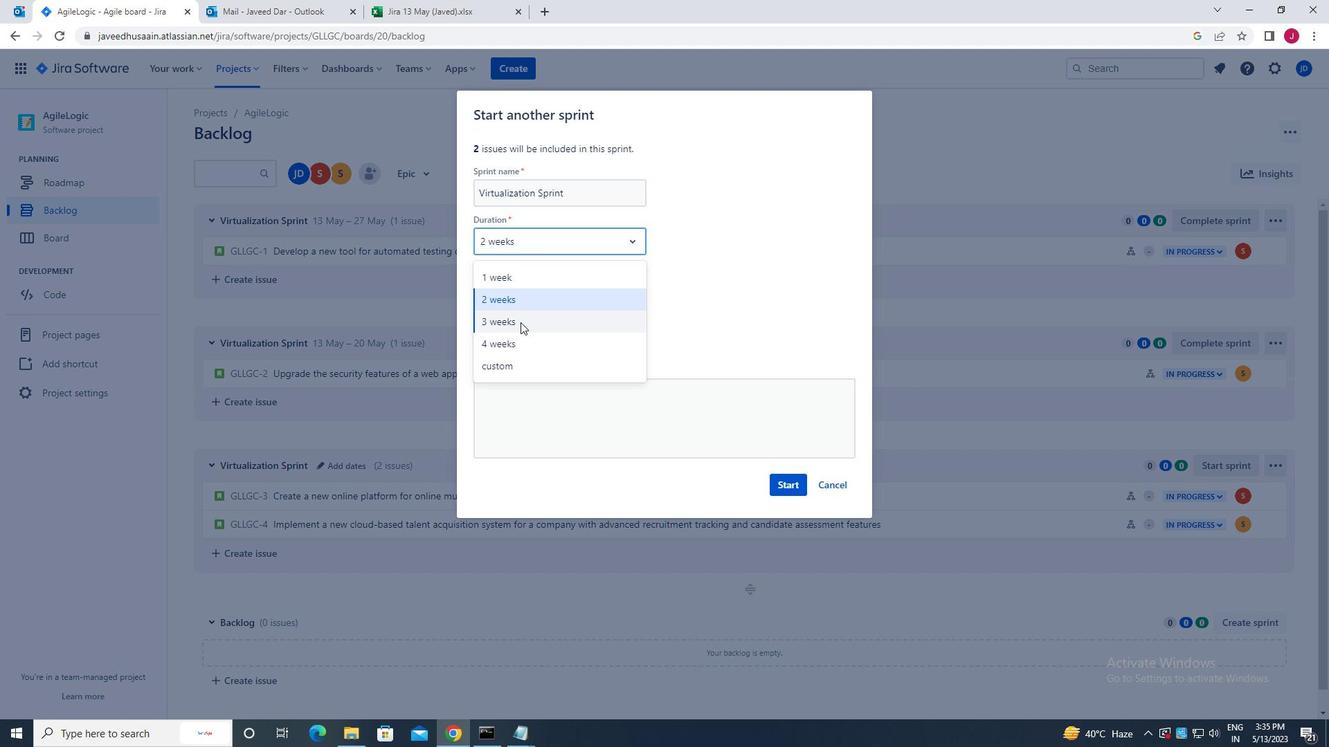 
Action: Mouse moved to (792, 485)
Screenshot: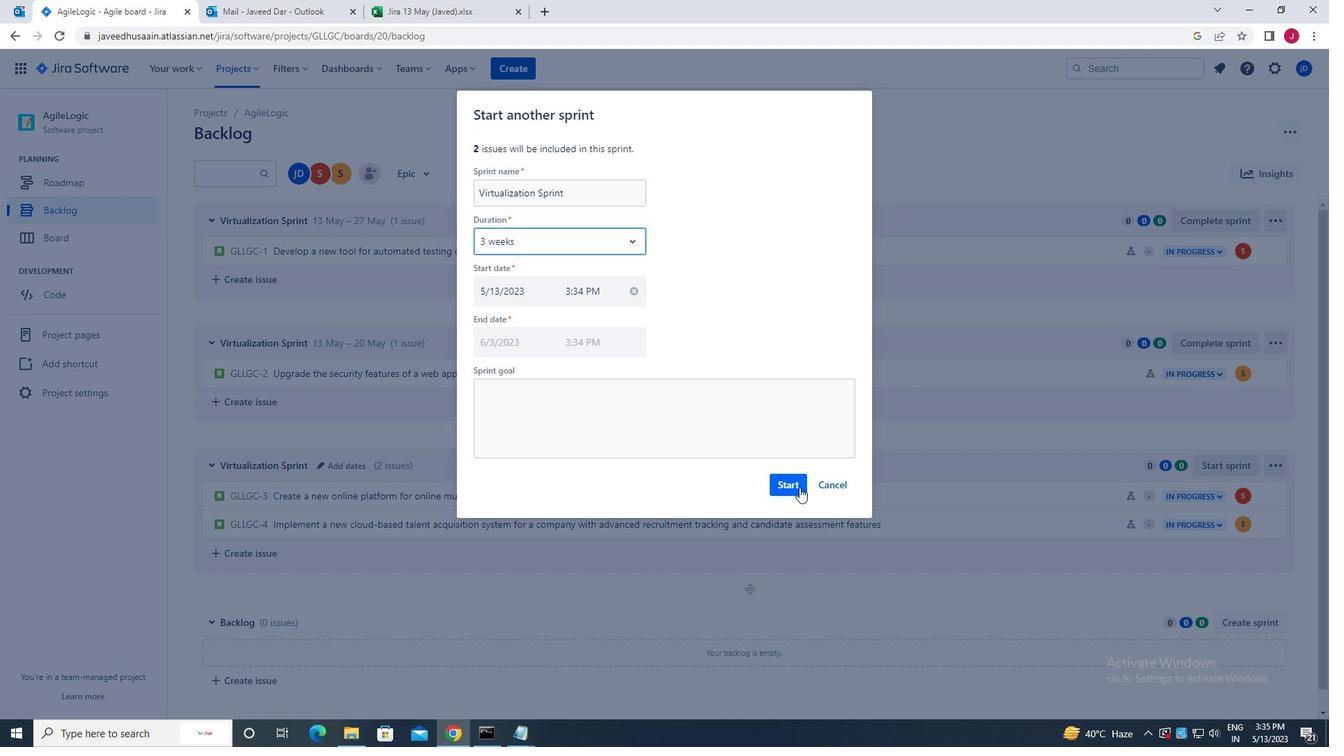 
Action: Mouse pressed left at (792, 485)
Screenshot: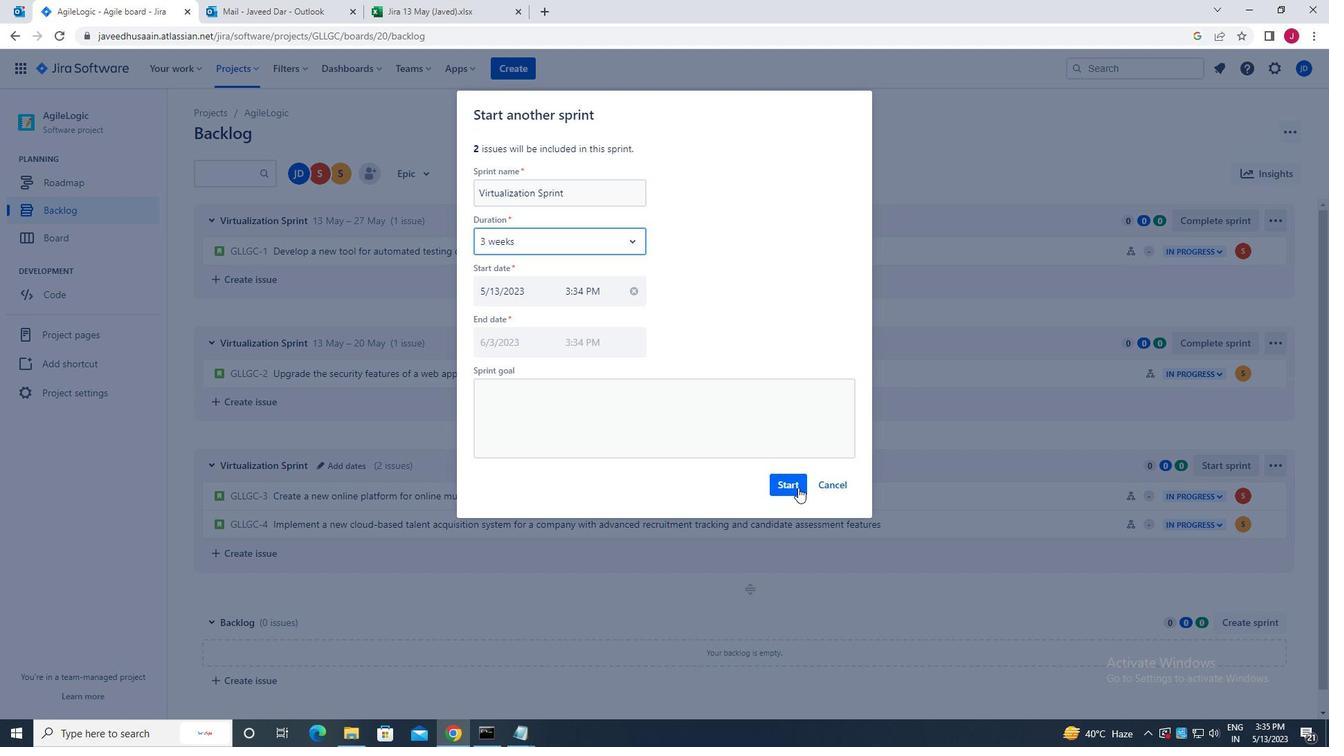 
Action: Mouse moved to (553, 456)
Screenshot: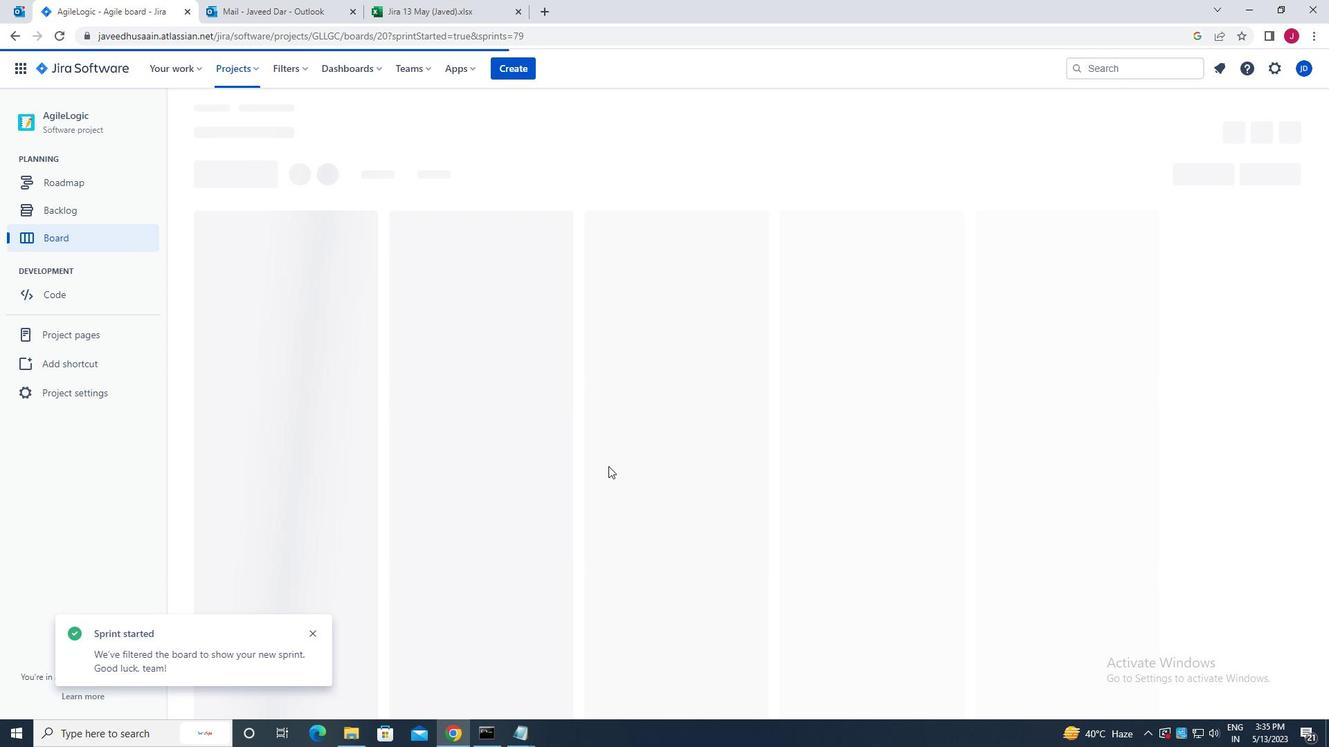 
